 Task: Change polyline line colour to red.
Action: Mouse moved to (304, 275)
Screenshot: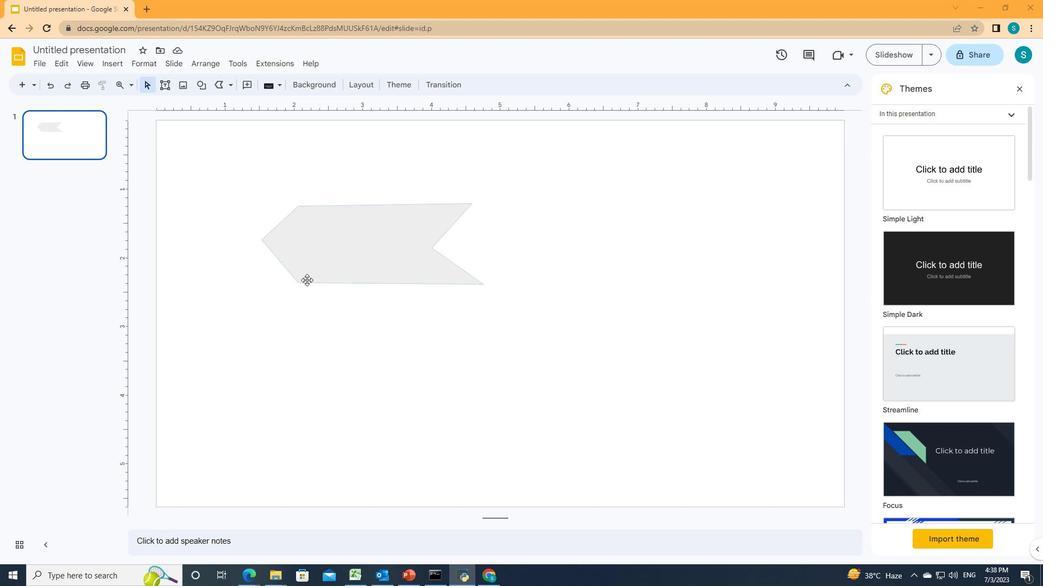 
Action: Mouse pressed left at (304, 275)
Screenshot: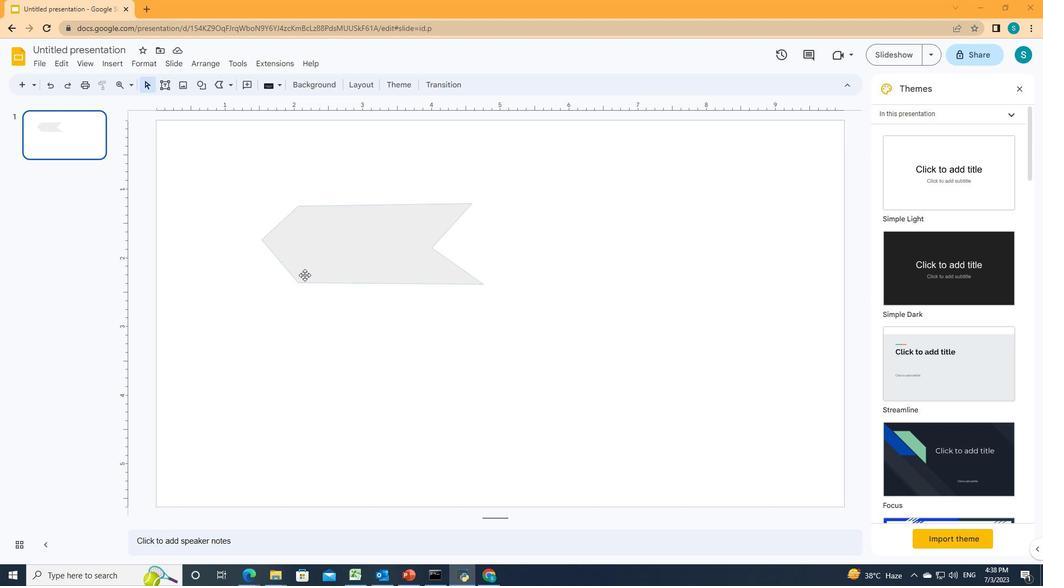 
Action: Mouse moved to (269, 90)
Screenshot: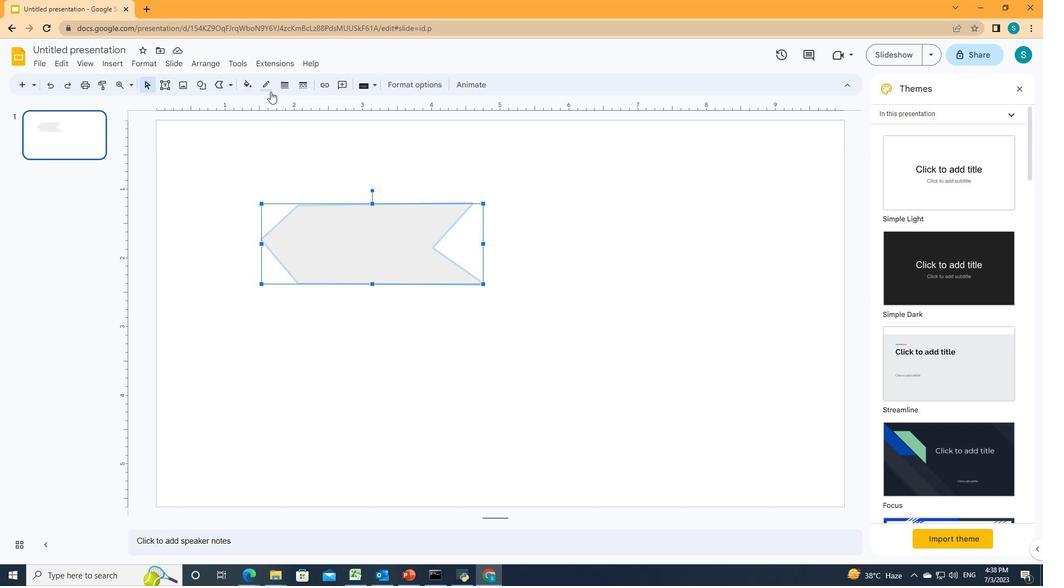 
Action: Mouse pressed left at (269, 90)
Screenshot: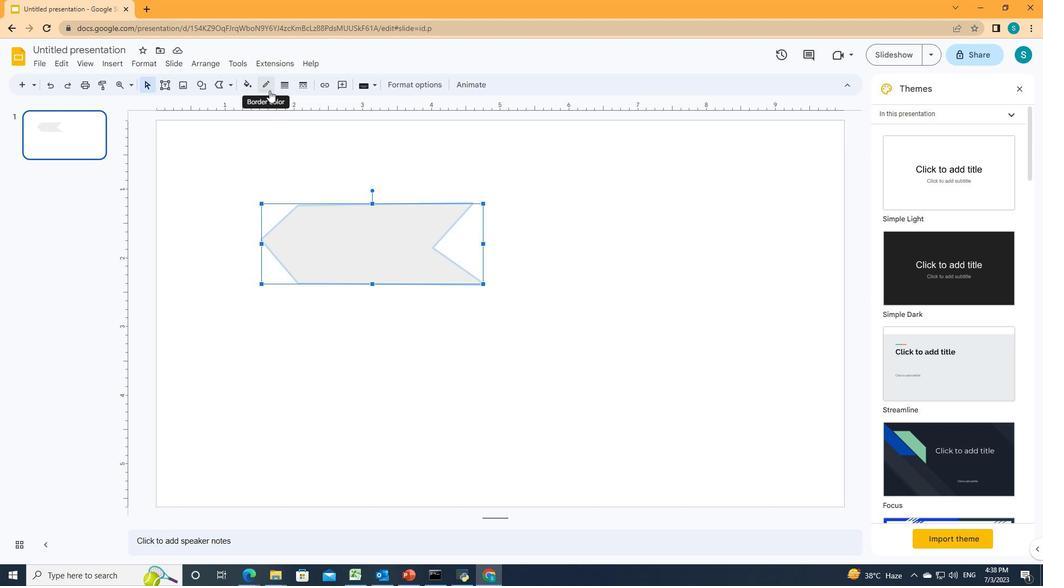 
Action: Mouse moved to (283, 189)
Screenshot: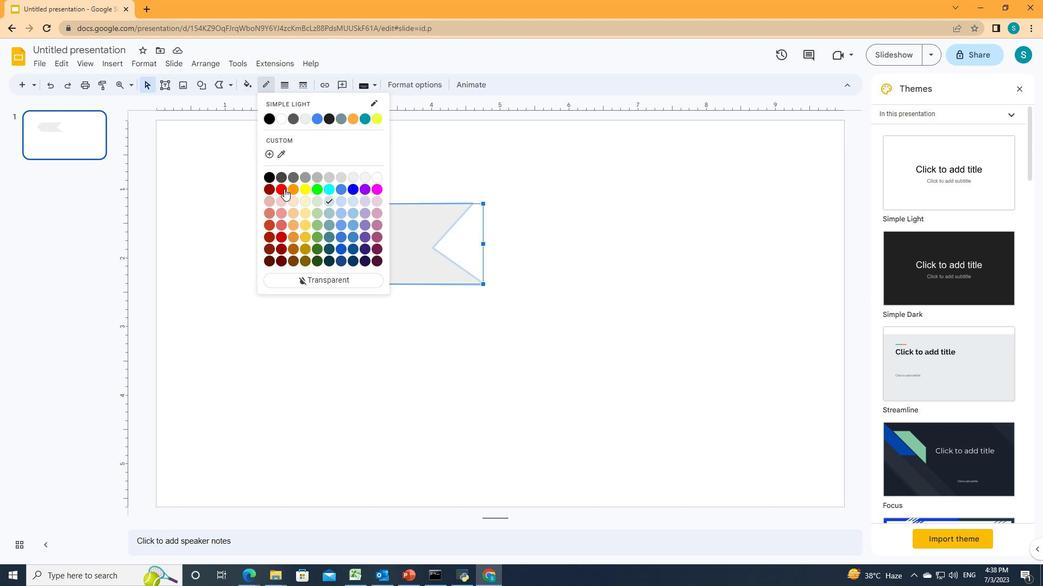 
Action: Mouse pressed left at (283, 189)
Screenshot: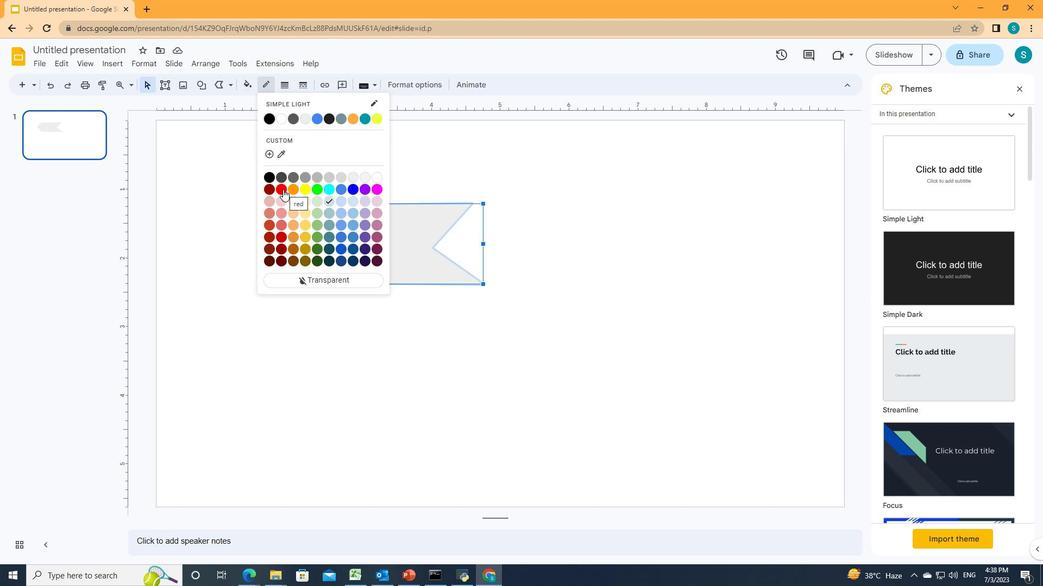 
